 Task: Advanced Features: Decode a video to raw YUV format.
Action: Mouse moved to (518, 513)
Screenshot: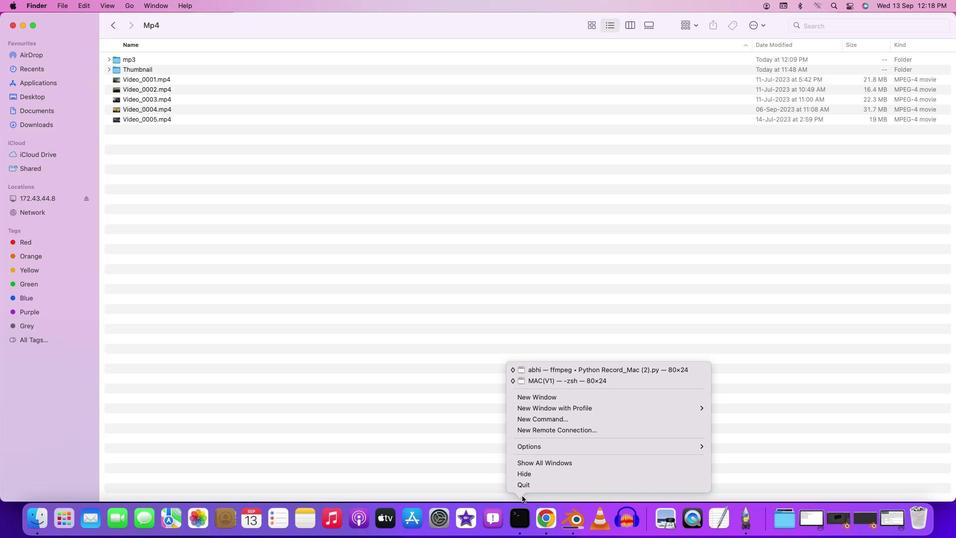 
Action: Mouse pressed right at (518, 513)
Screenshot: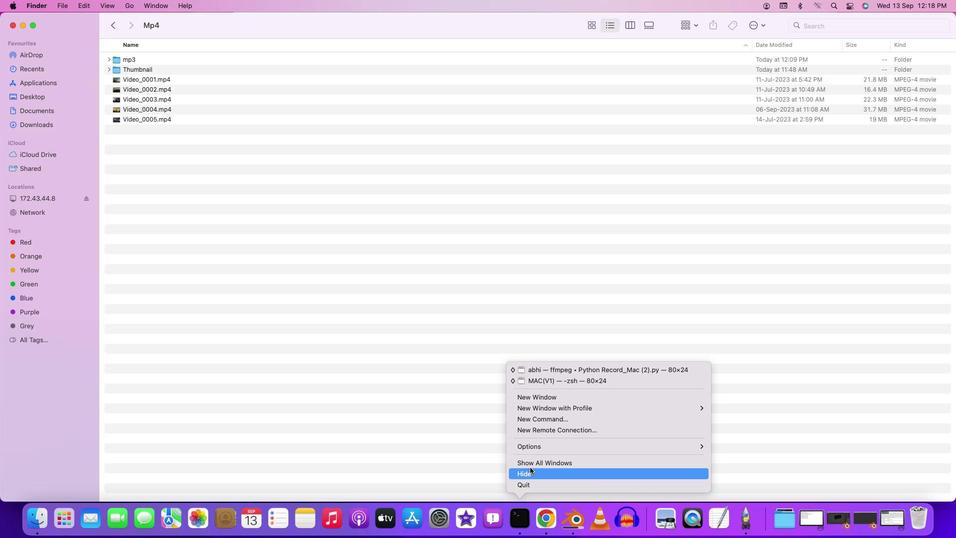 
Action: Mouse moved to (545, 399)
Screenshot: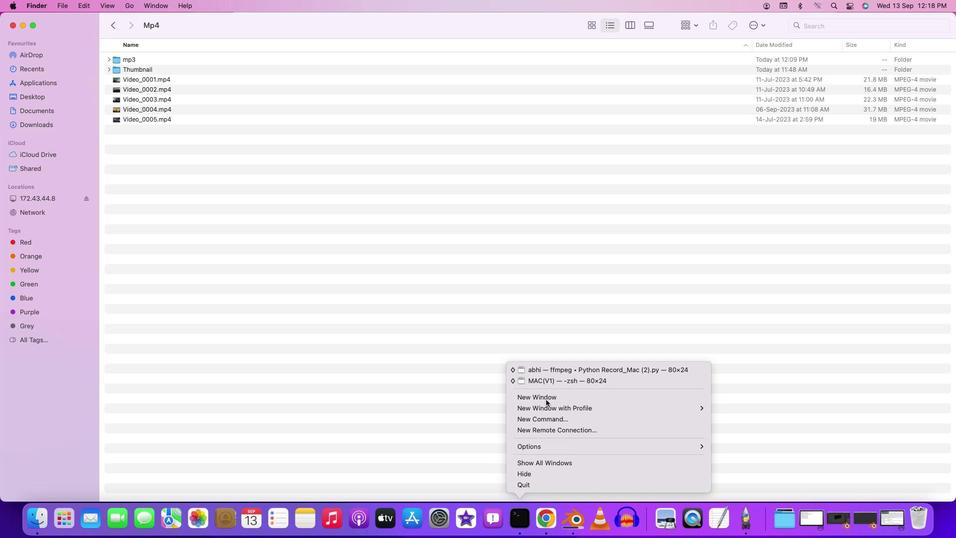 
Action: Mouse pressed left at (545, 399)
Screenshot: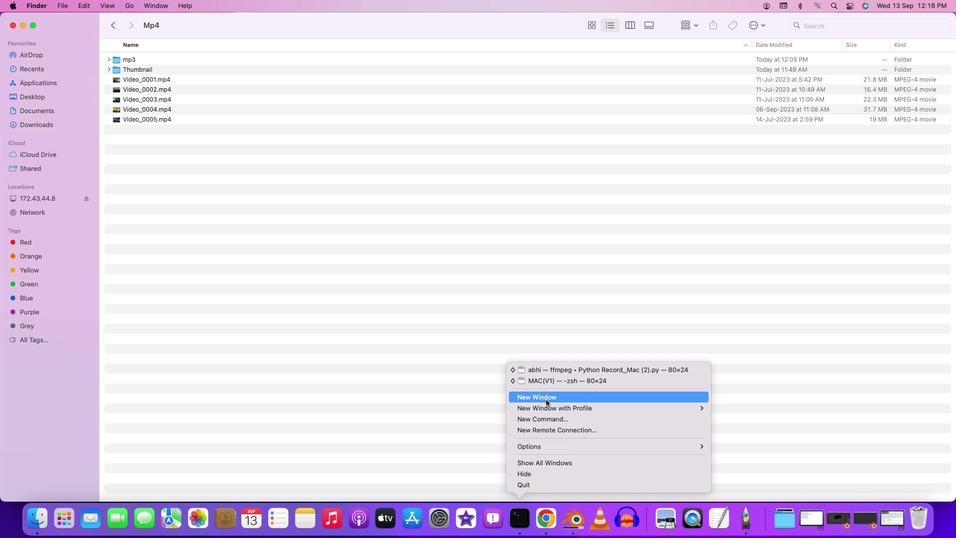 
Action: Key pressed 'c''d'Key.space'd''e''s''k''t''o''p'Key.enter'c''d'Key.space'a'Key.backspace'f''f''m''p''e''g'Key.enter'c''d'Key.spaceKey.shift'B''a''t''c''h'Key.spaceKey.enter'c''d'Key.spaceKey.shift'V''i''d''e''o'Key.enter'c''d'Key.spaceKey.shift'M''P''$'Key.backspace'3'Key.backspace'4'Key.enter'f''f''m''p''e''g'Key.space'-''i'Key.spaceKey.shift'B'Key.backspace'V''i''d''e''o'Key.shift'_''o'Key.backspace'0''0''0''4''.''m''p''4'Key.leftKey.leftKey.leftKey.leftKey.leftKey.rightKey.rightKey.rightKey.rightKey.rightKey.rightKey.space'-''p''i''x'Key.shift'_''f''m''t'Key.space'y''u''v''4''2''0''p'Key.spaceKey.shift'O''u''t''p''u''t'Key.shift'_'Key.backspaceKey.shift'_'Key.shift'I'Key.backspaceKey.shift'D''e''c''o''d''e''d''.''y''u''v'Key.enter
Screenshot: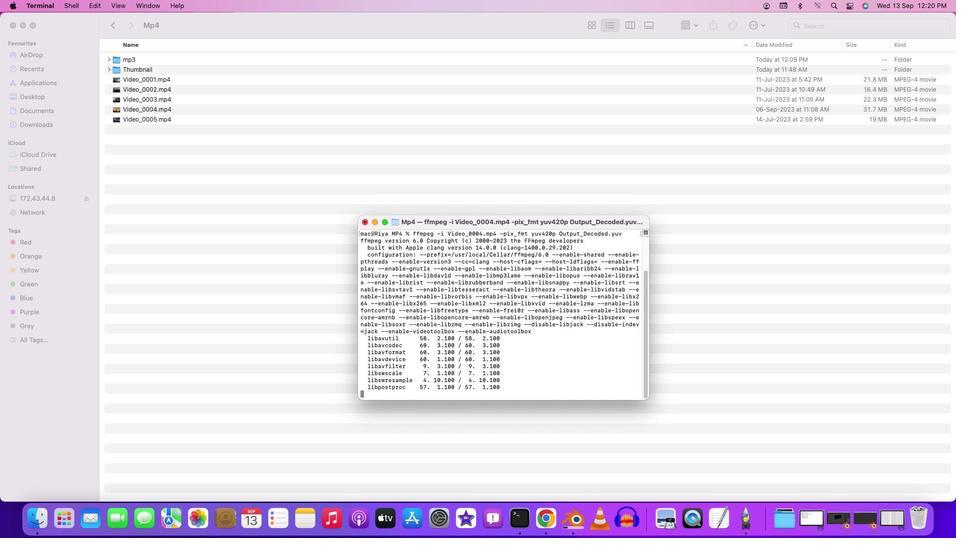 
Action: Mouse moved to (475, 390)
Screenshot: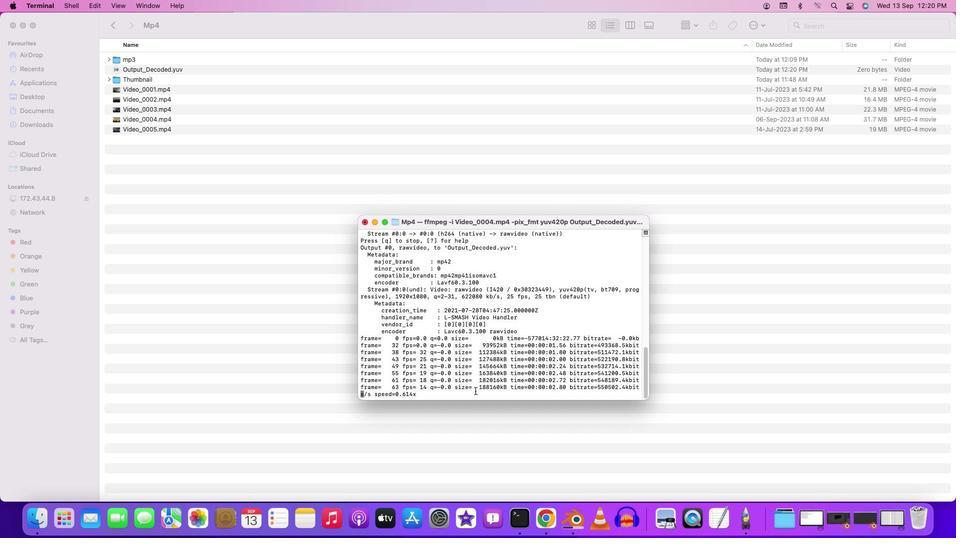 
Action: Mouse pressed left at (475, 390)
Screenshot: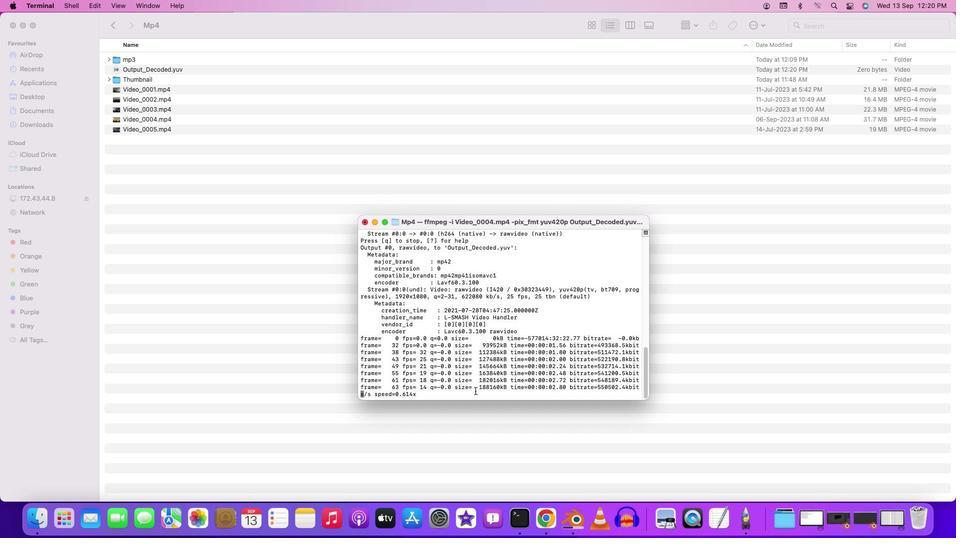 
